Task: Assign in the project UniTech the issue 'Develop a new tool for automated testing of chatbots' to the sprint 'Scope Safari'.
Action: Mouse moved to (910, 455)
Screenshot: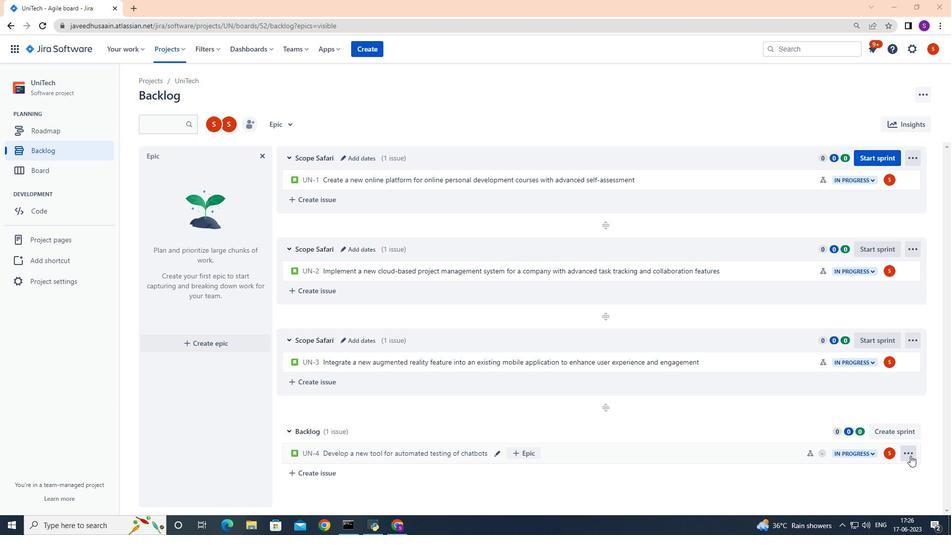 
Action: Mouse pressed left at (910, 455)
Screenshot: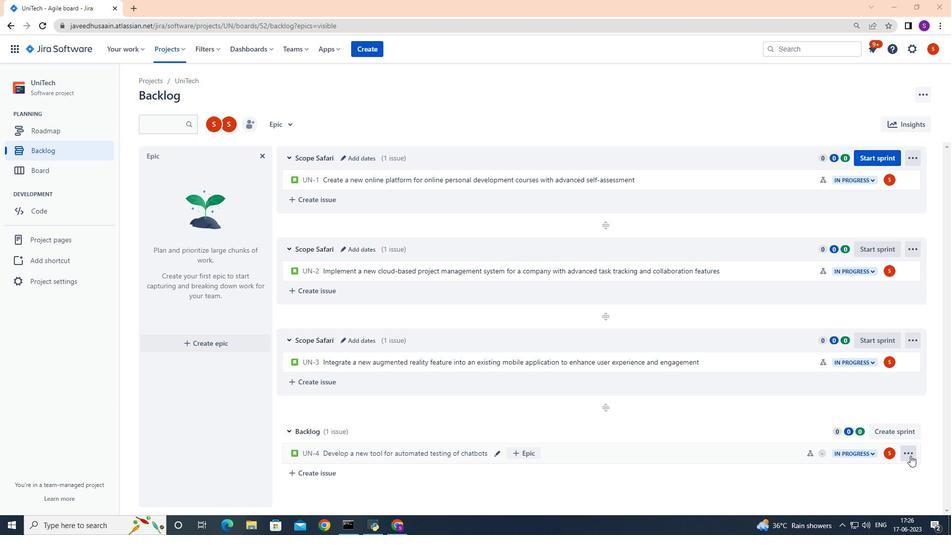 
Action: Mouse moved to (880, 398)
Screenshot: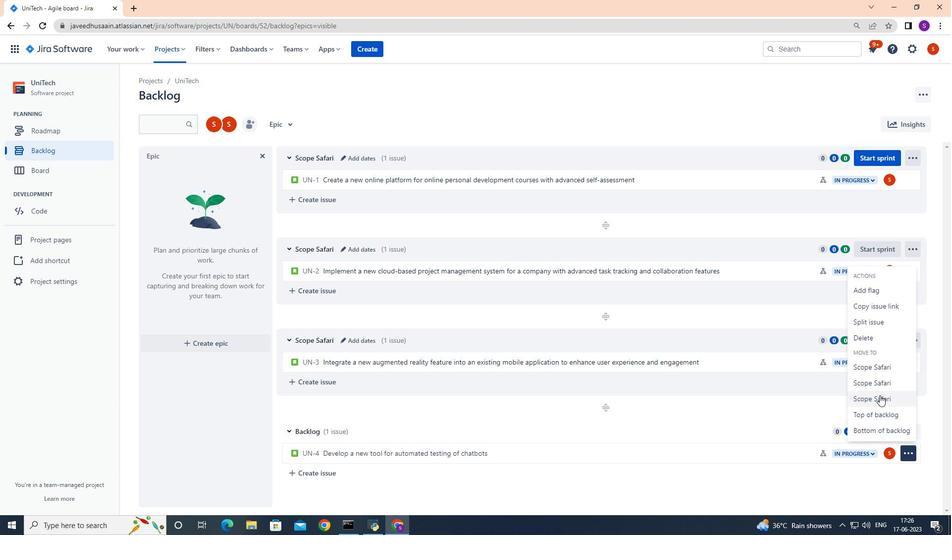 
Action: Mouse pressed left at (880, 398)
Screenshot: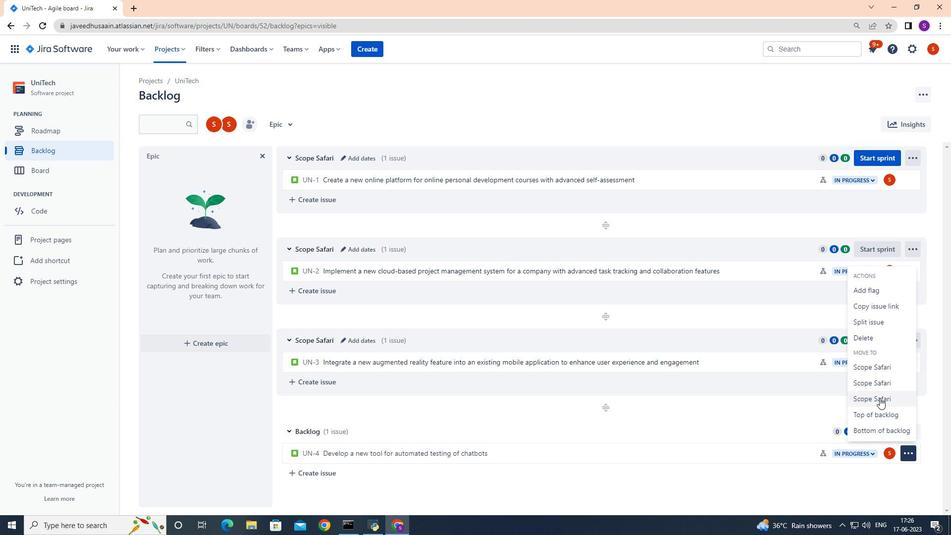 
Action: Mouse moved to (599, 399)
Screenshot: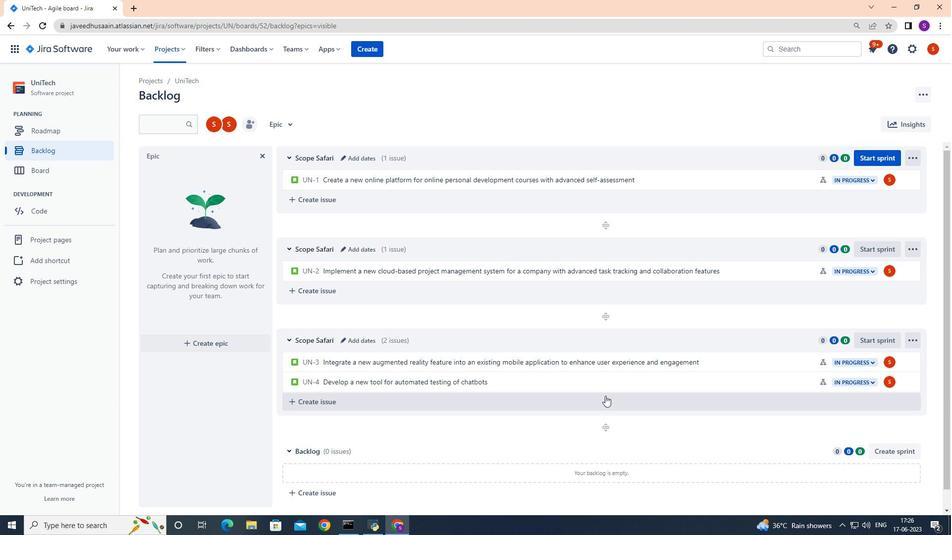 
